 Task: Assign in the project WorthyTech the issue 'Create a new online platform for online photography courses with advanced image processing and editing features' to the sprint 'Warp Speed Ahead'.
Action: Mouse moved to (912, 456)
Screenshot: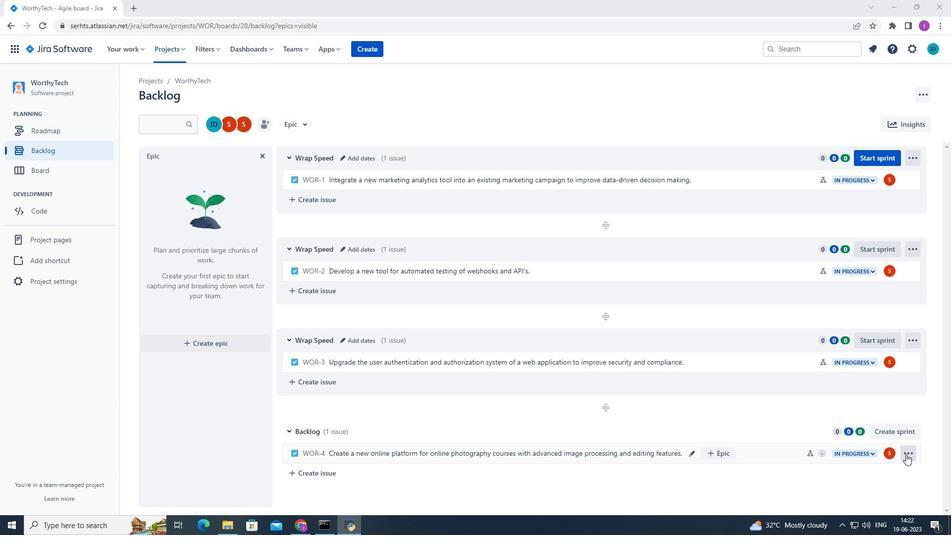 
Action: Mouse pressed left at (912, 456)
Screenshot: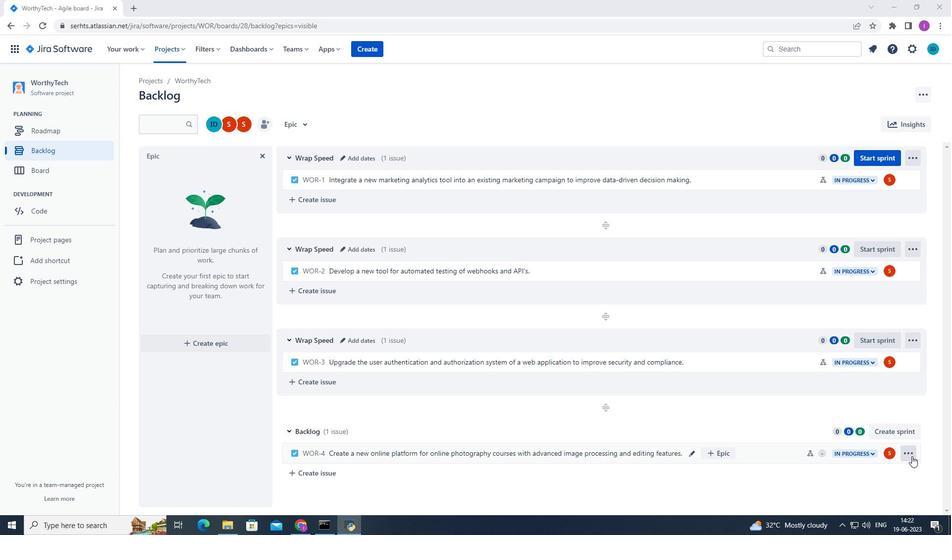 
Action: Mouse moved to (882, 399)
Screenshot: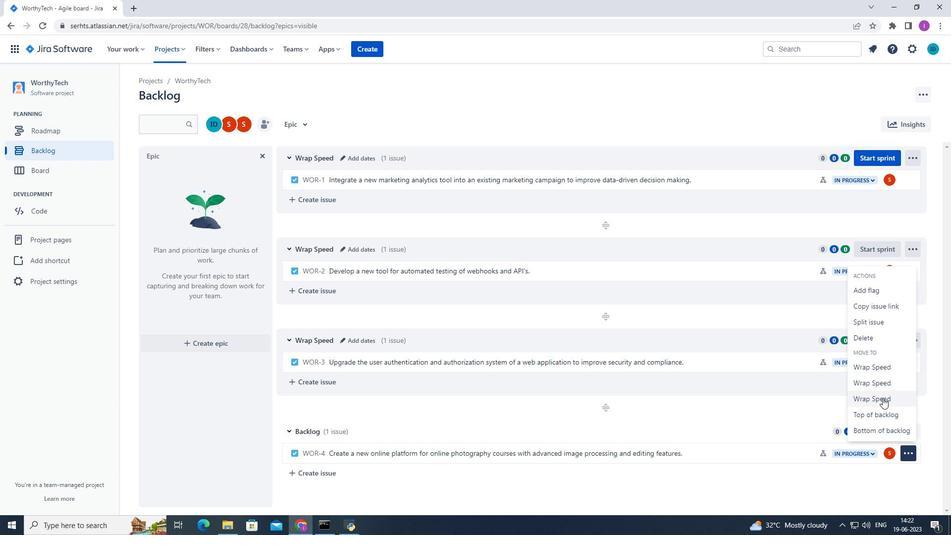 
Action: Mouse pressed left at (882, 399)
Screenshot: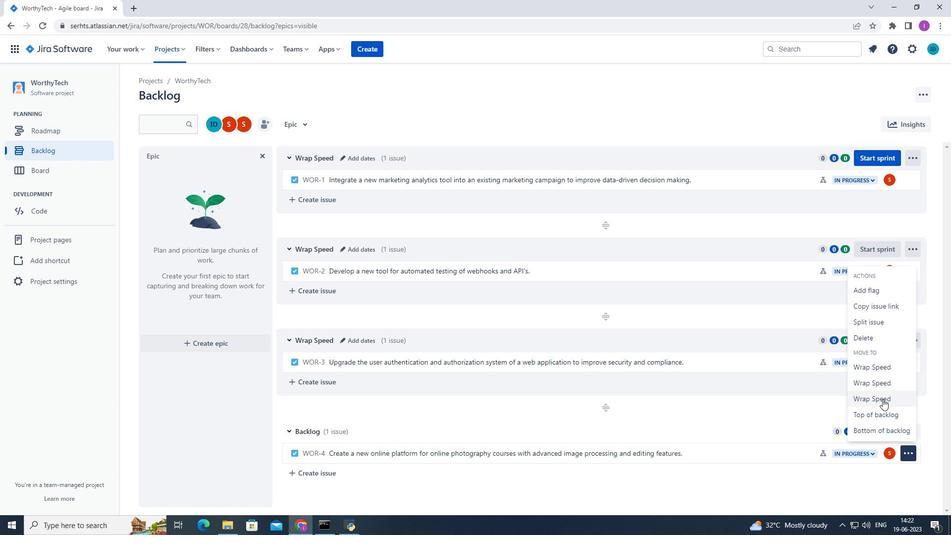 
Action: Mouse moved to (835, 470)
Screenshot: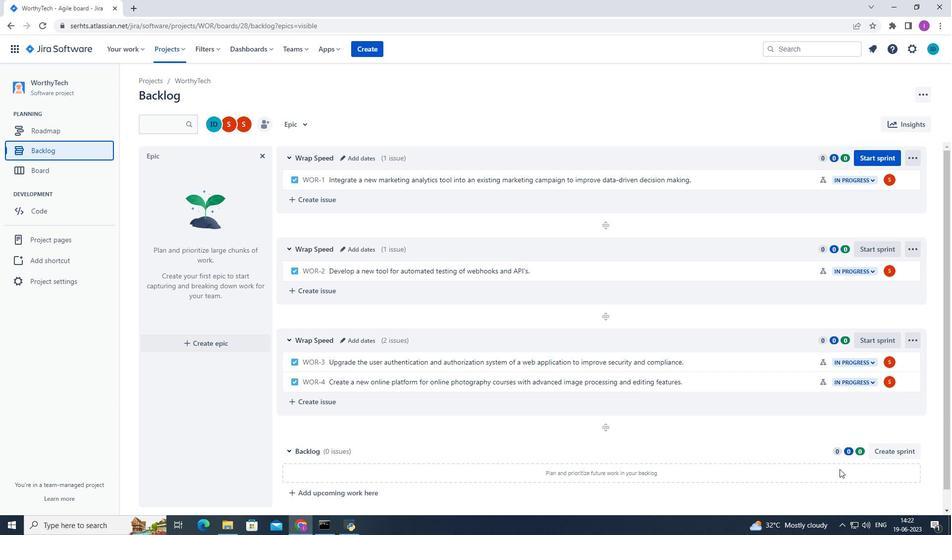 
